 Task: Filter services by langauge "French".
Action: Mouse moved to (356, 77)
Screenshot: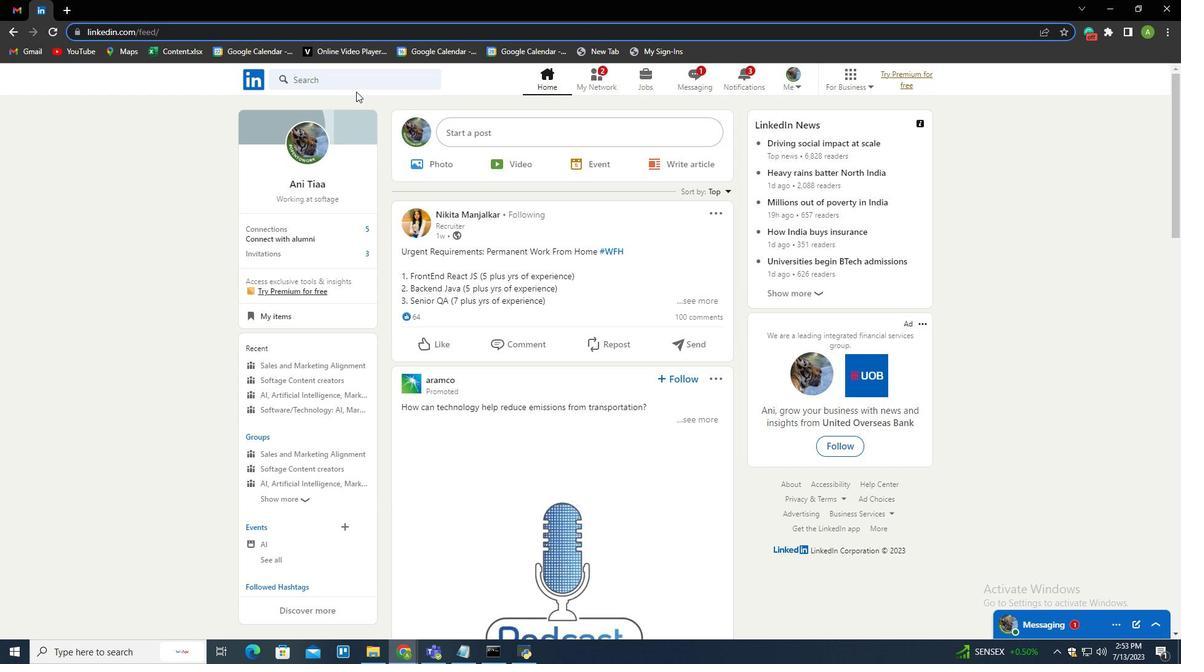 
Action: Mouse pressed left at (356, 77)
Screenshot: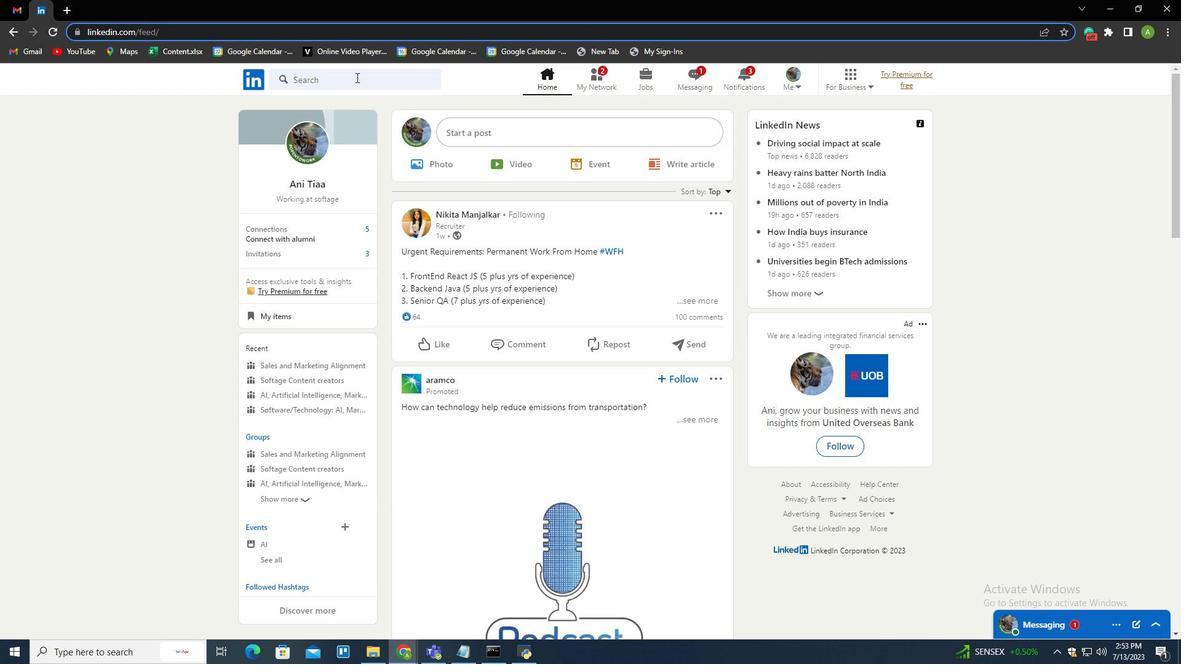 
Action: Key pressed hiring<Key.enter>
Screenshot: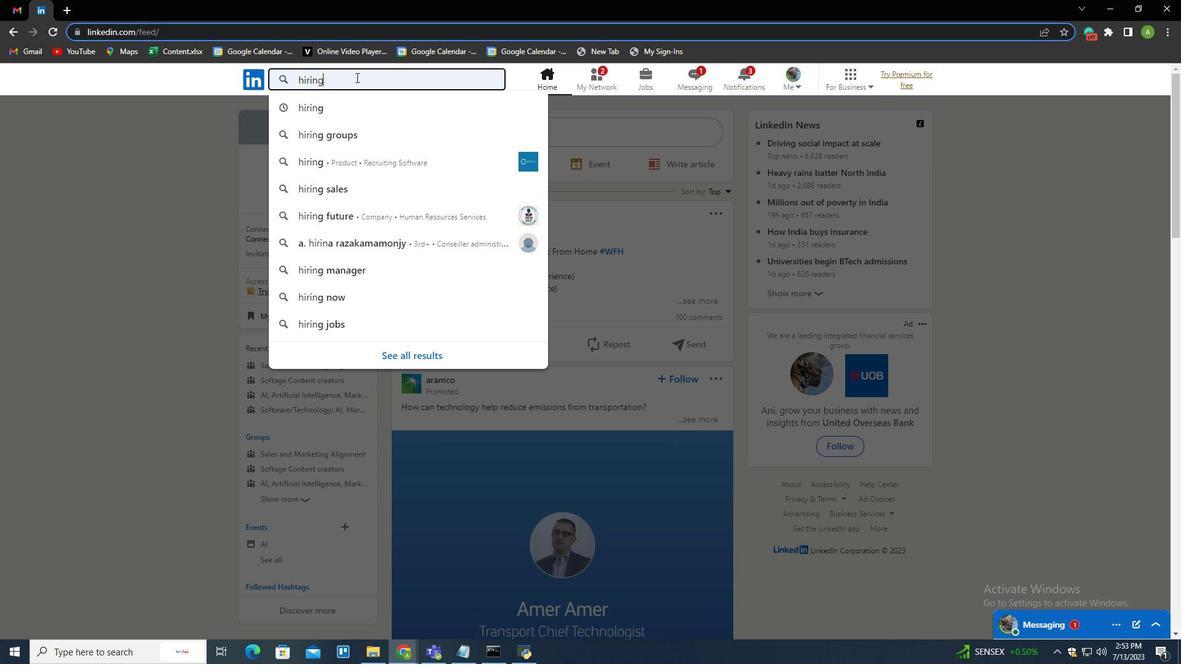 
Action: Mouse moved to (732, 112)
Screenshot: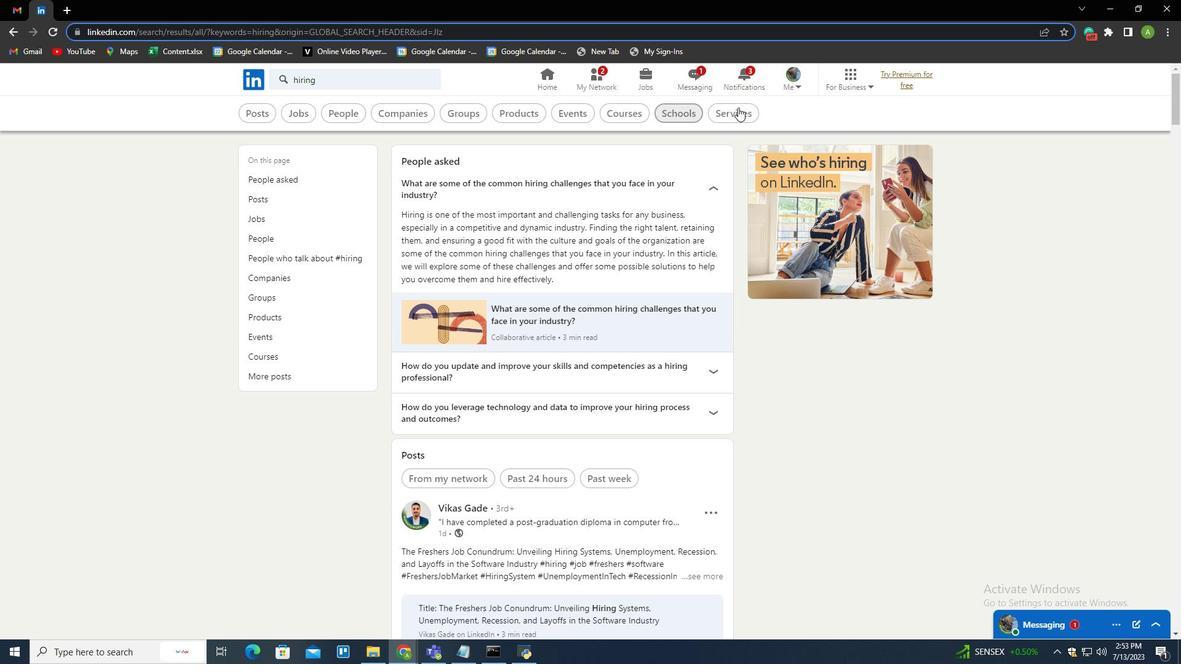 
Action: Mouse pressed left at (732, 112)
Screenshot: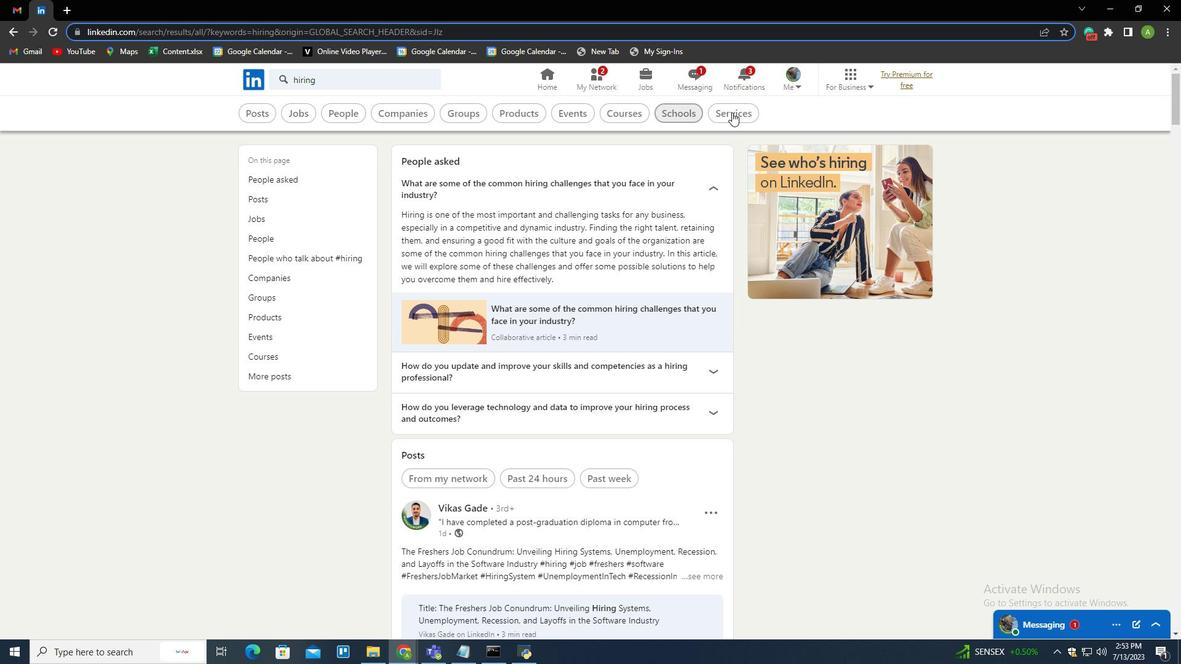 
Action: Mouse moved to (599, 113)
Screenshot: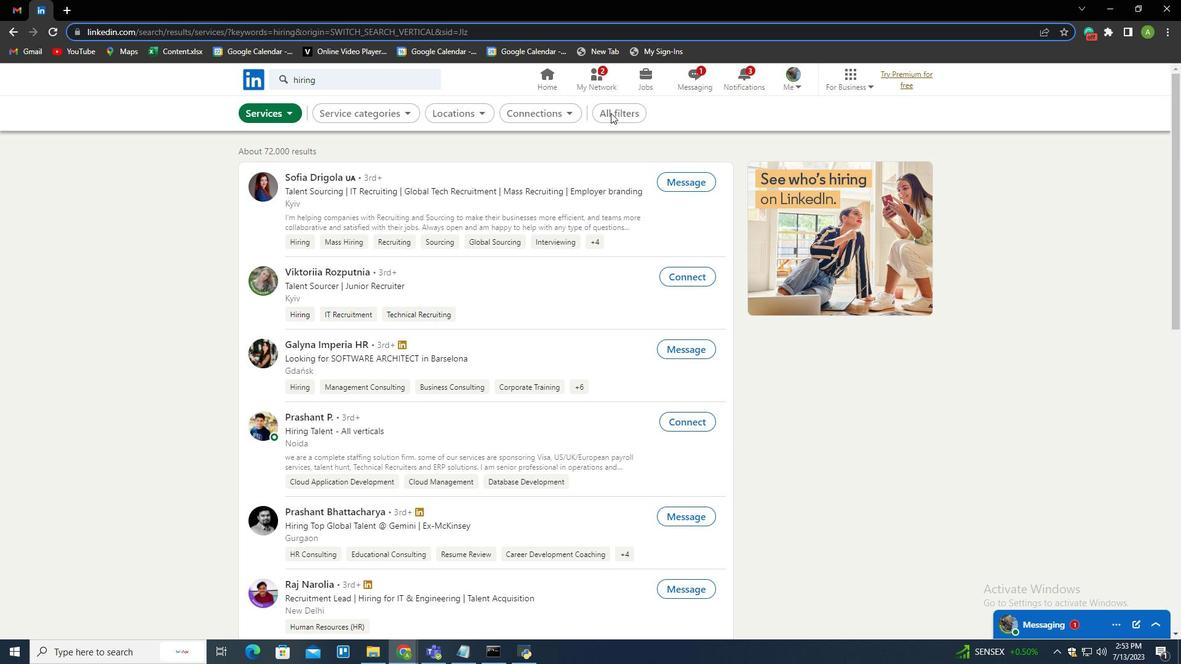 
Action: Mouse pressed left at (599, 113)
Screenshot: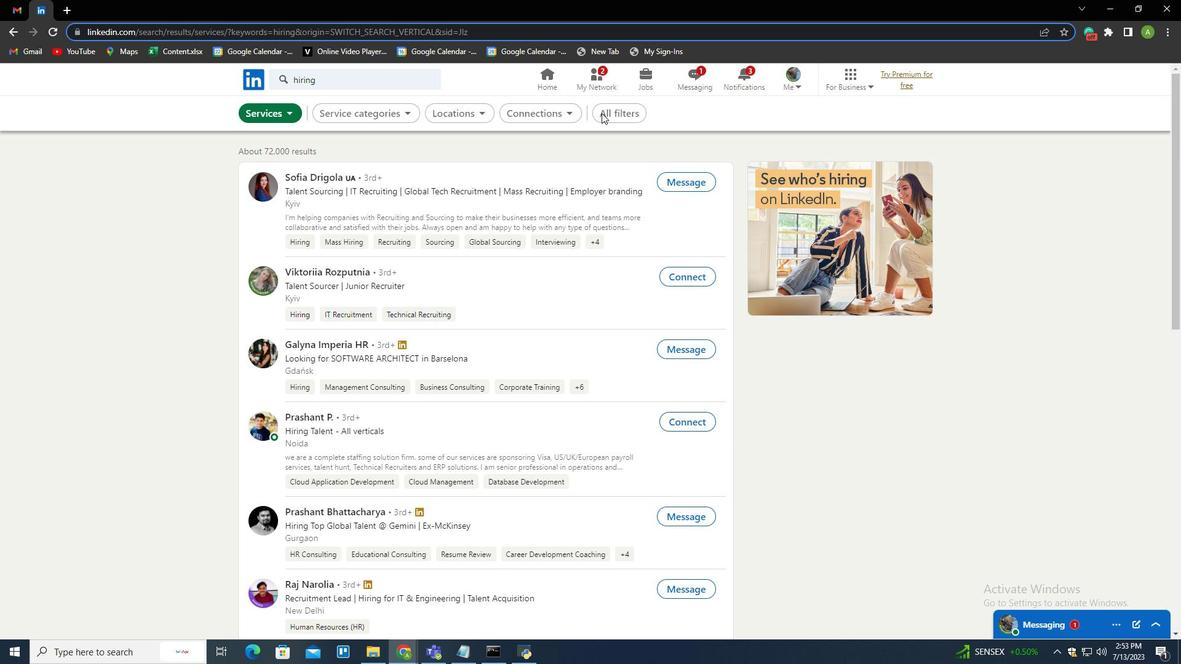 
Action: Mouse moved to (942, 427)
Screenshot: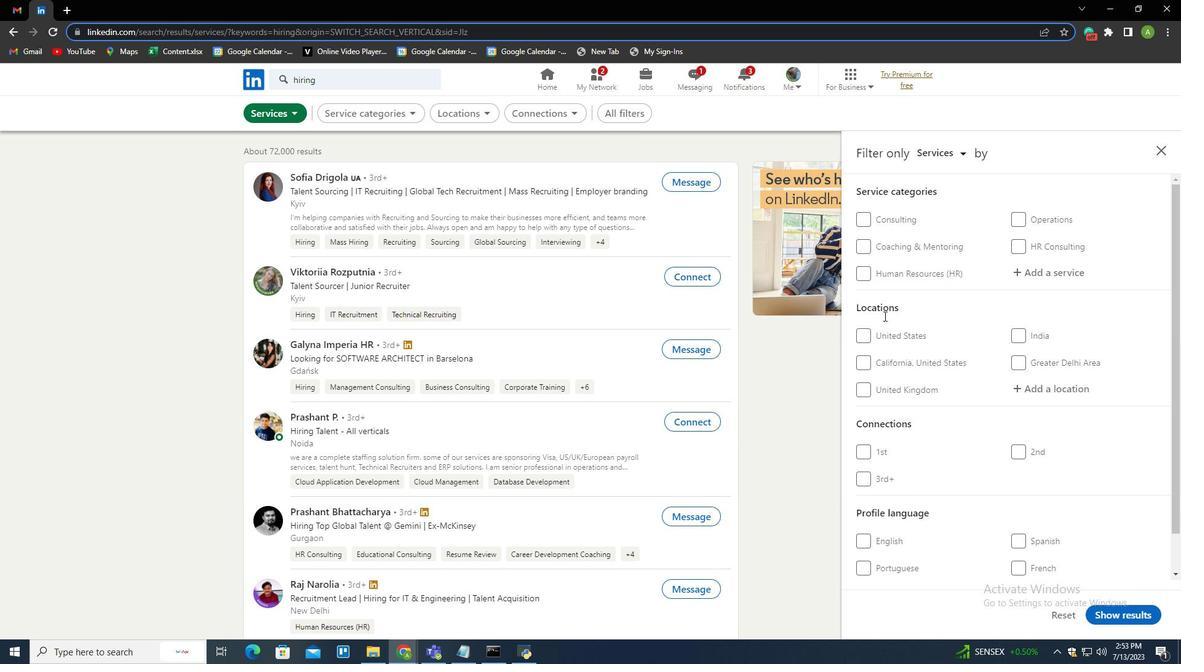 
Action: Mouse scrolled (942, 427) with delta (0, 0)
Screenshot: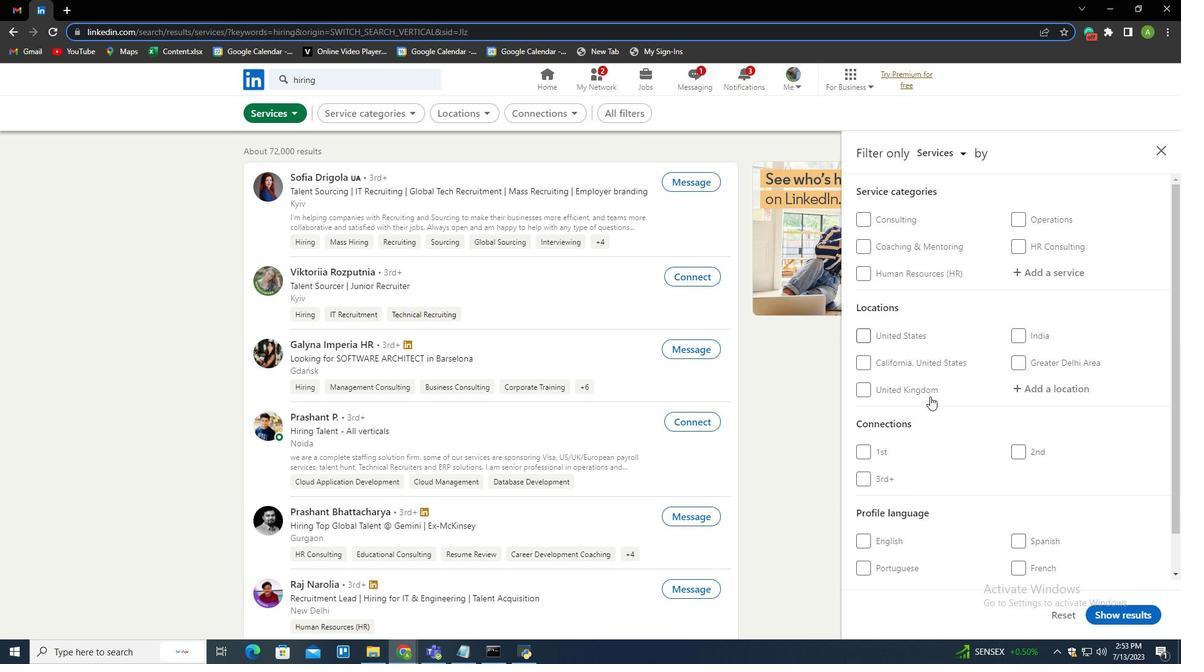 
Action: Mouse scrolled (942, 427) with delta (0, 0)
Screenshot: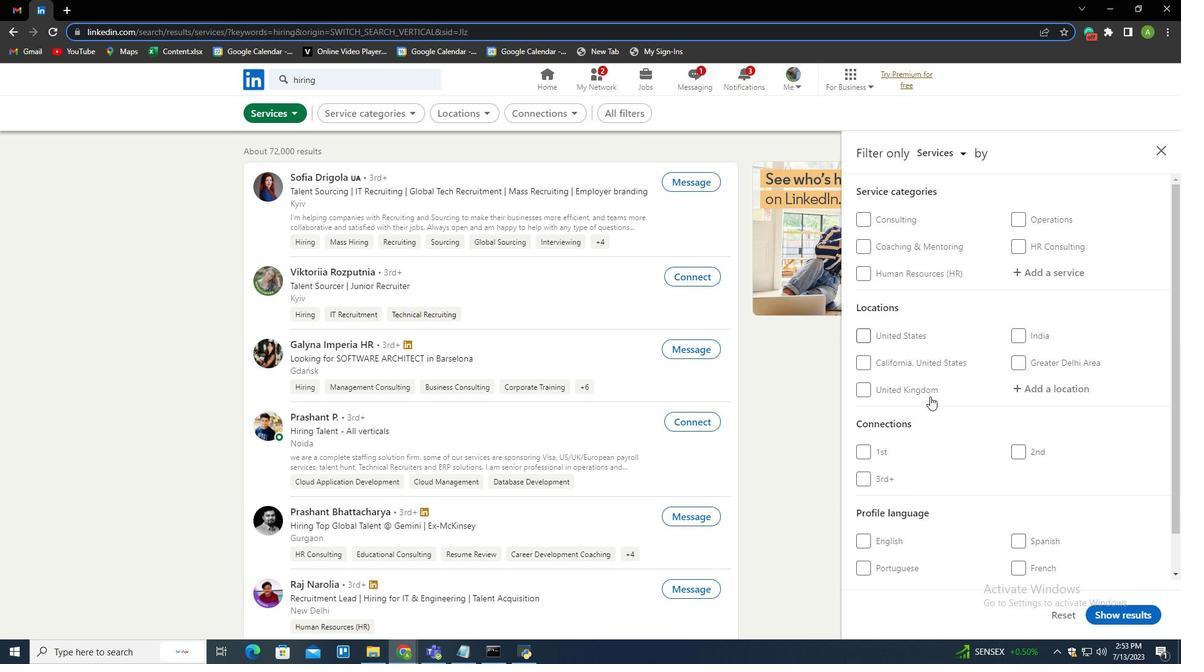 
Action: Mouse scrolled (942, 427) with delta (0, 0)
Screenshot: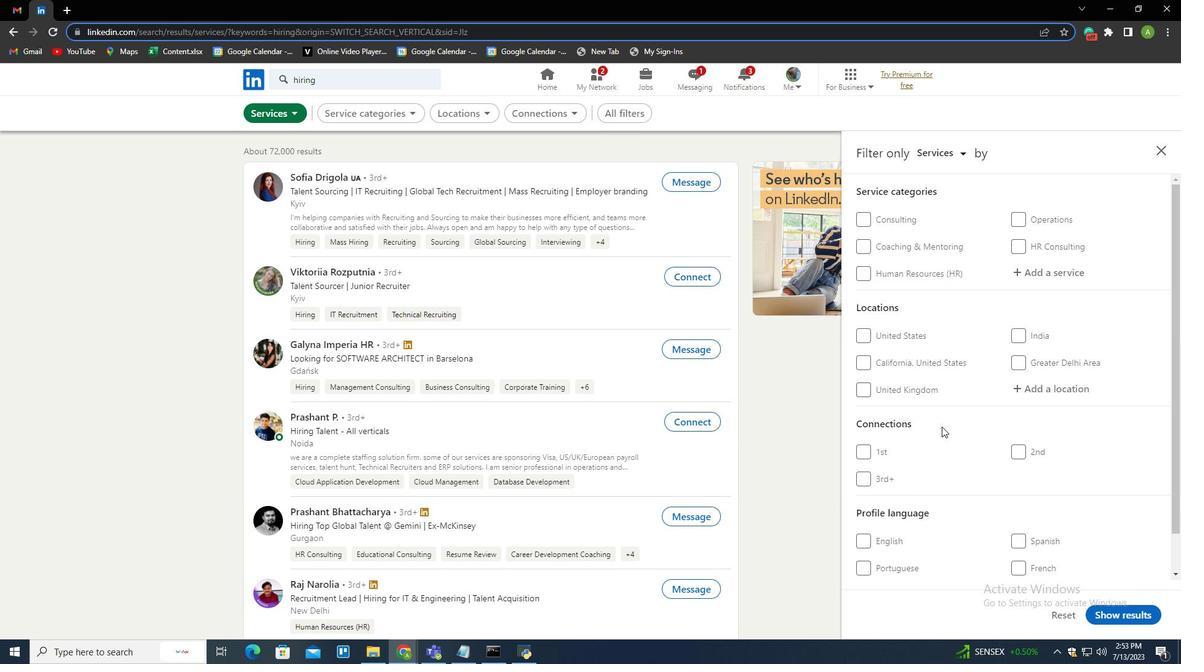 
Action: Mouse scrolled (942, 427) with delta (0, 0)
Screenshot: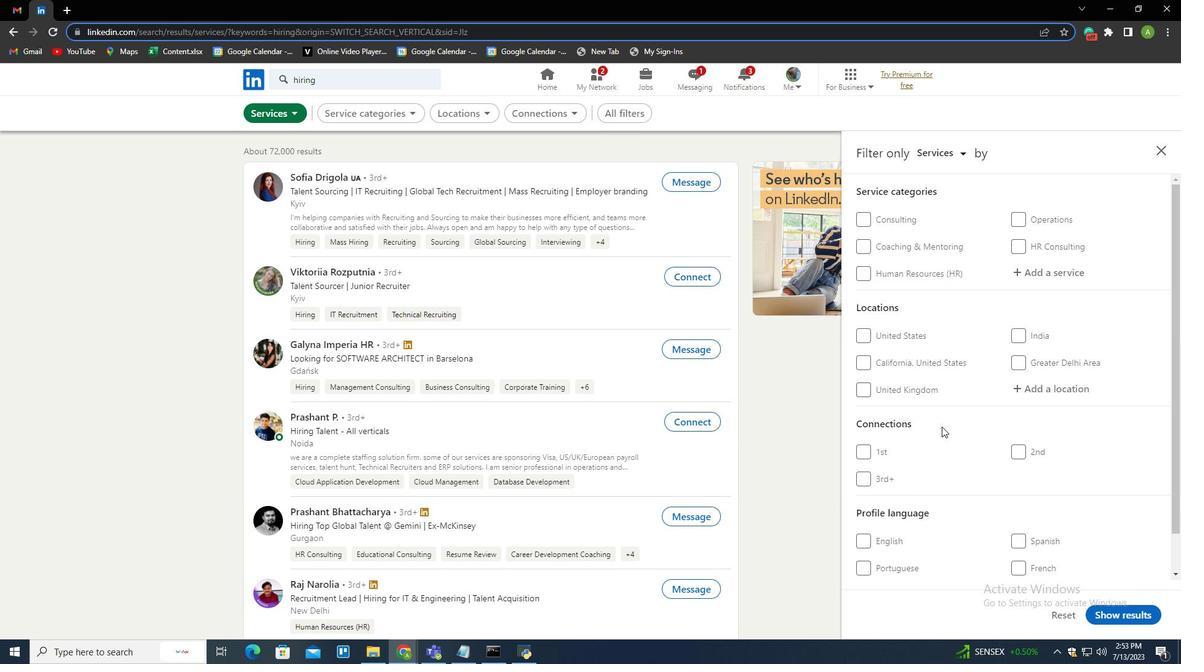 
Action: Mouse scrolled (942, 427) with delta (0, 0)
Screenshot: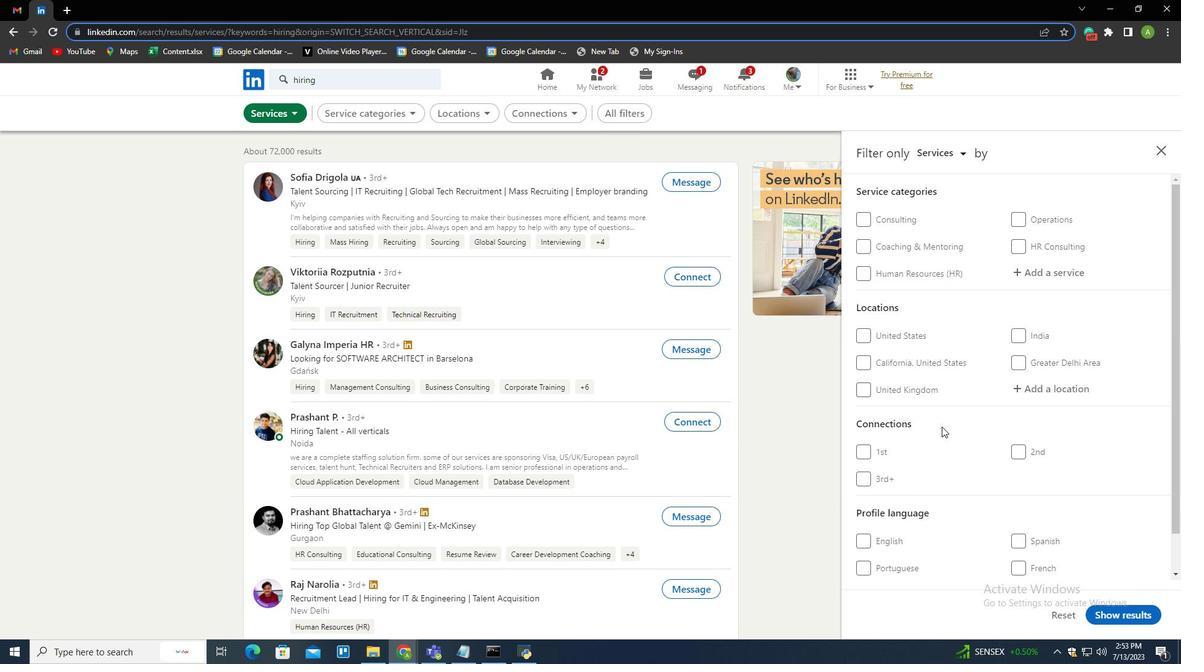 
Action: Mouse scrolled (942, 427) with delta (0, 0)
Screenshot: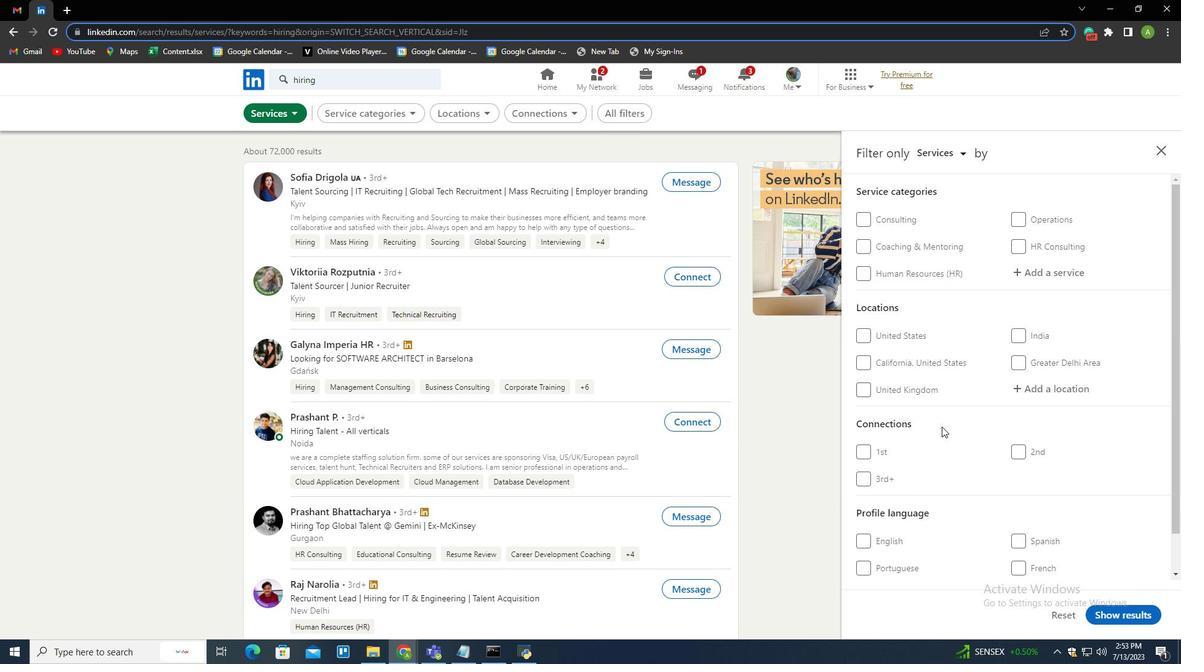 
Action: Mouse scrolled (942, 427) with delta (0, 0)
Screenshot: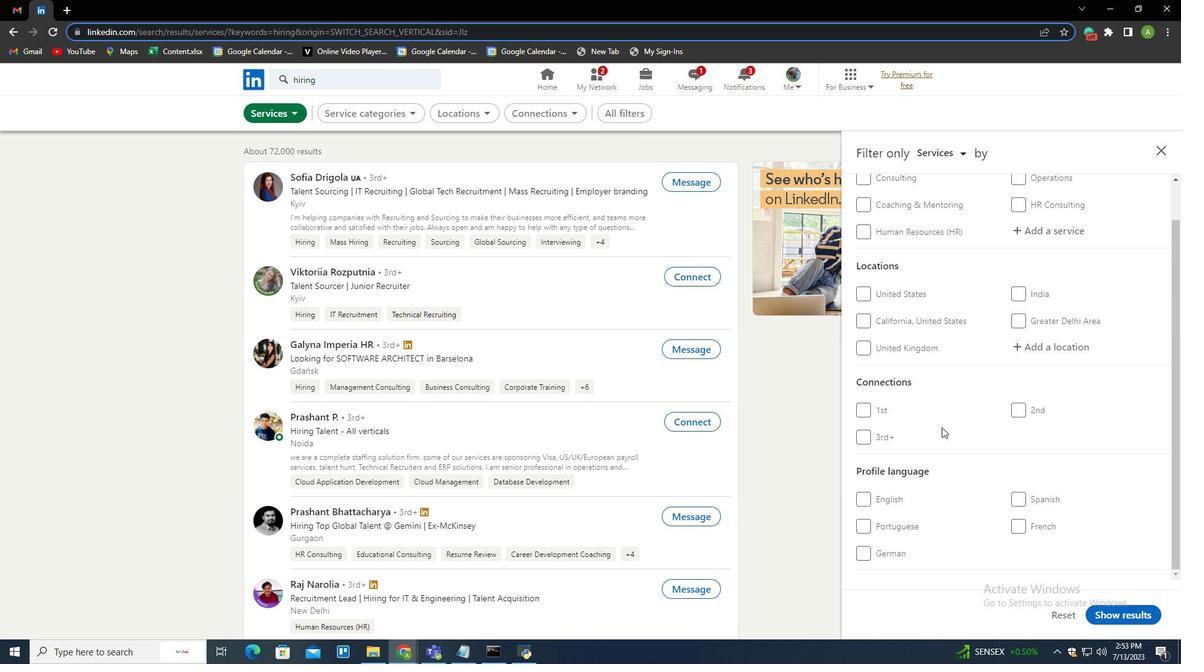 
Action: Mouse scrolled (942, 427) with delta (0, 0)
Screenshot: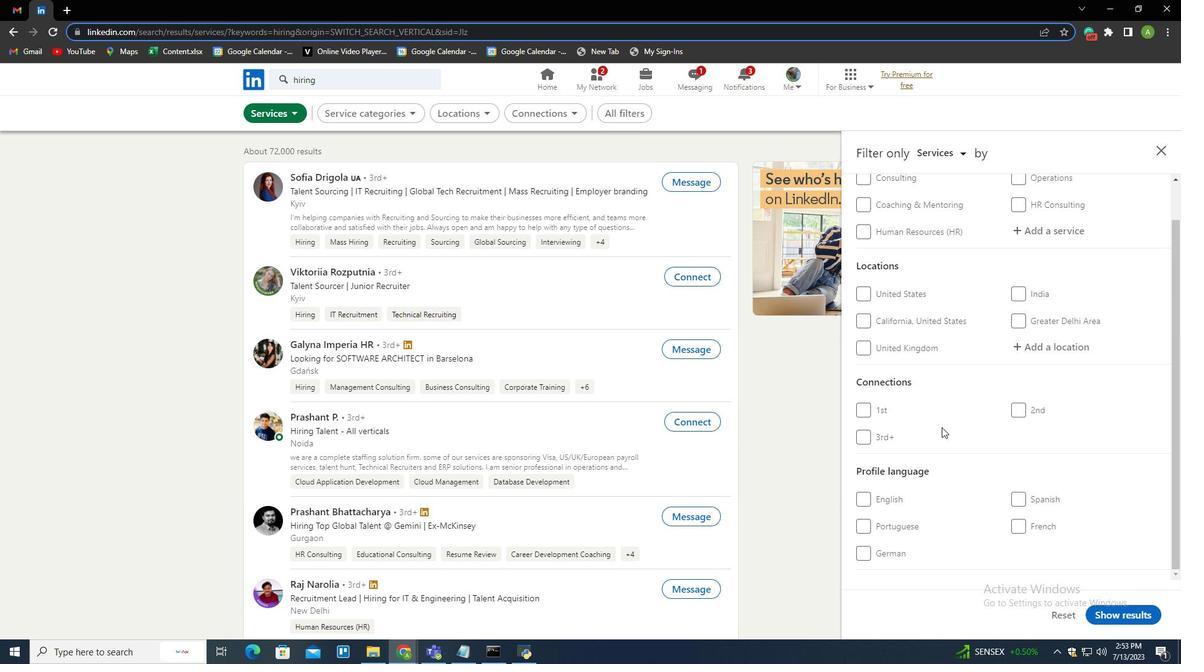 
Action: Mouse scrolled (942, 427) with delta (0, 0)
Screenshot: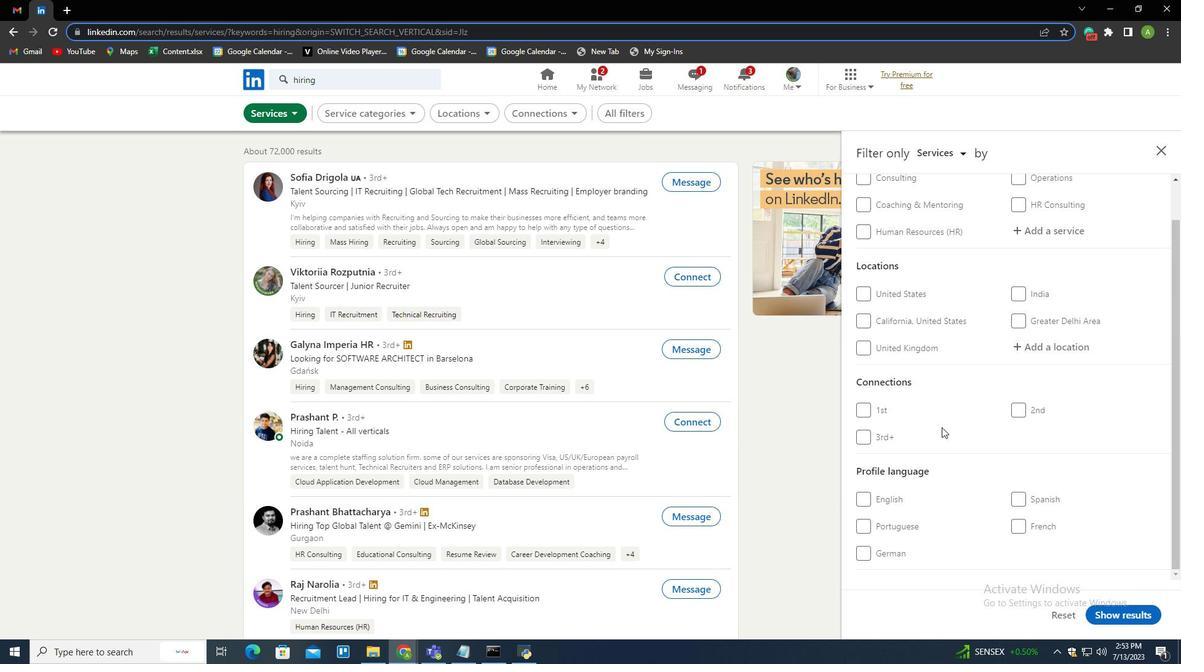 
Action: Mouse scrolled (942, 427) with delta (0, 0)
Screenshot: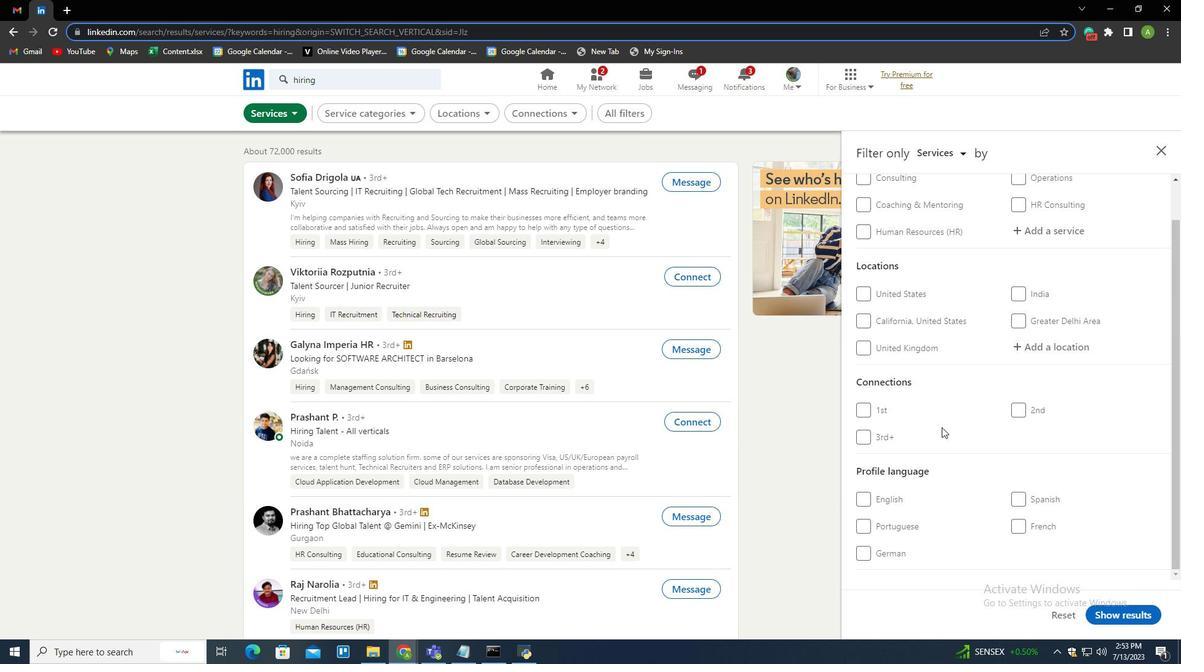
Action: Mouse scrolled (942, 427) with delta (0, 0)
Screenshot: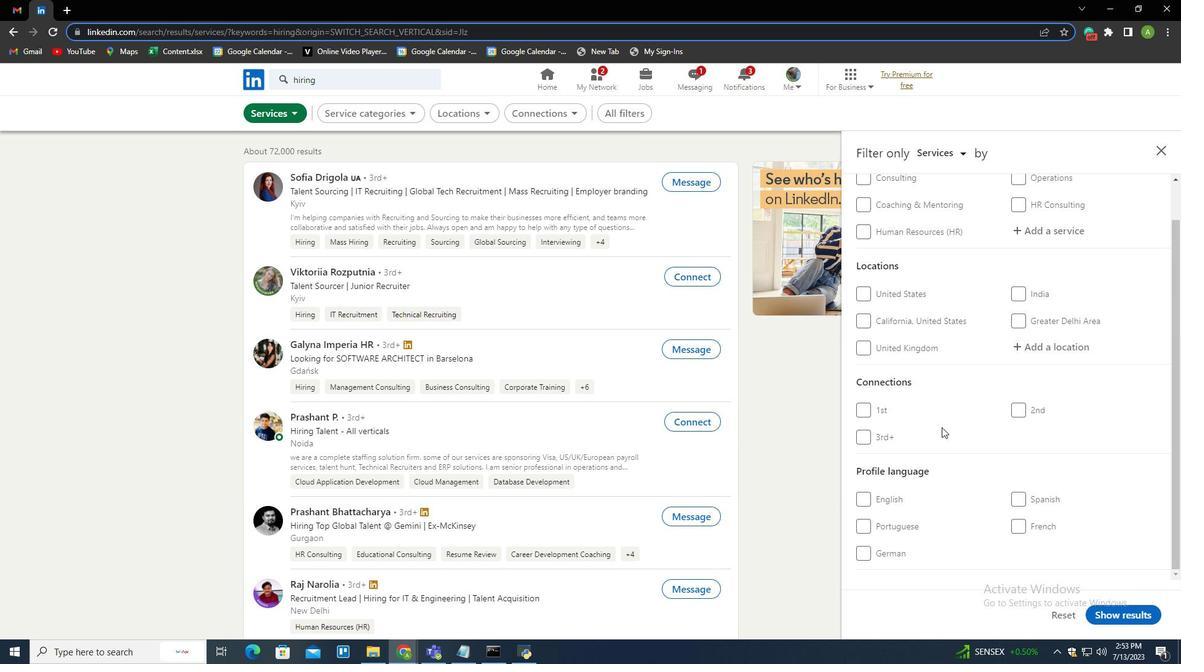 
Action: Mouse scrolled (942, 427) with delta (0, 0)
Screenshot: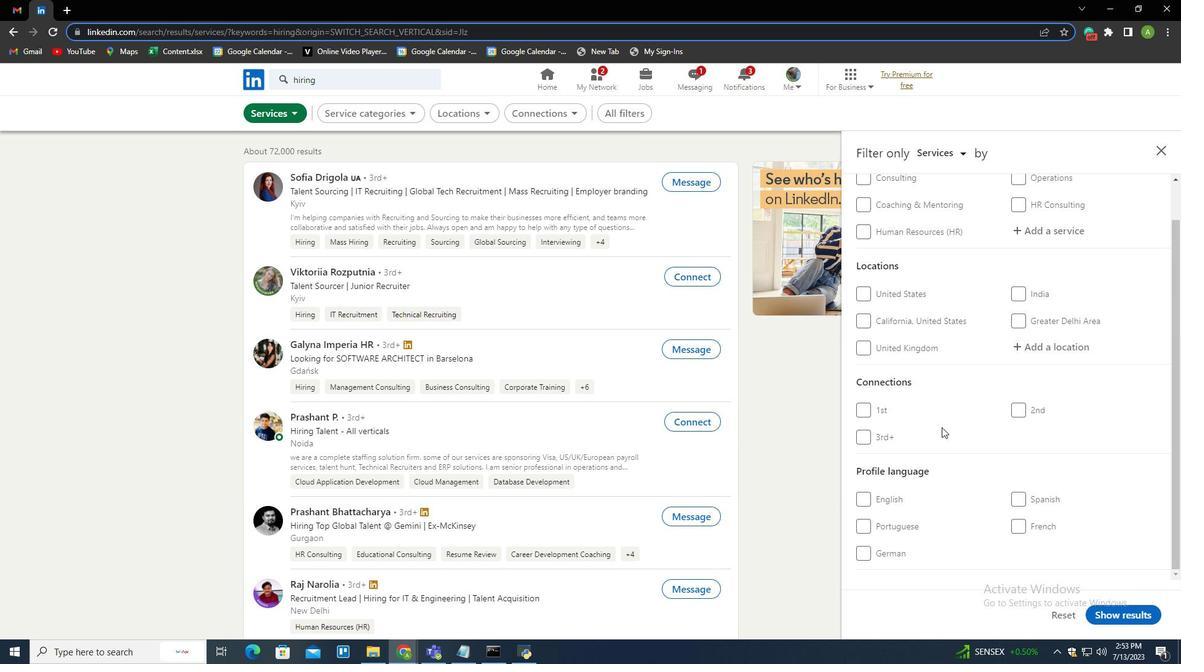 
Action: Mouse moved to (1020, 528)
Screenshot: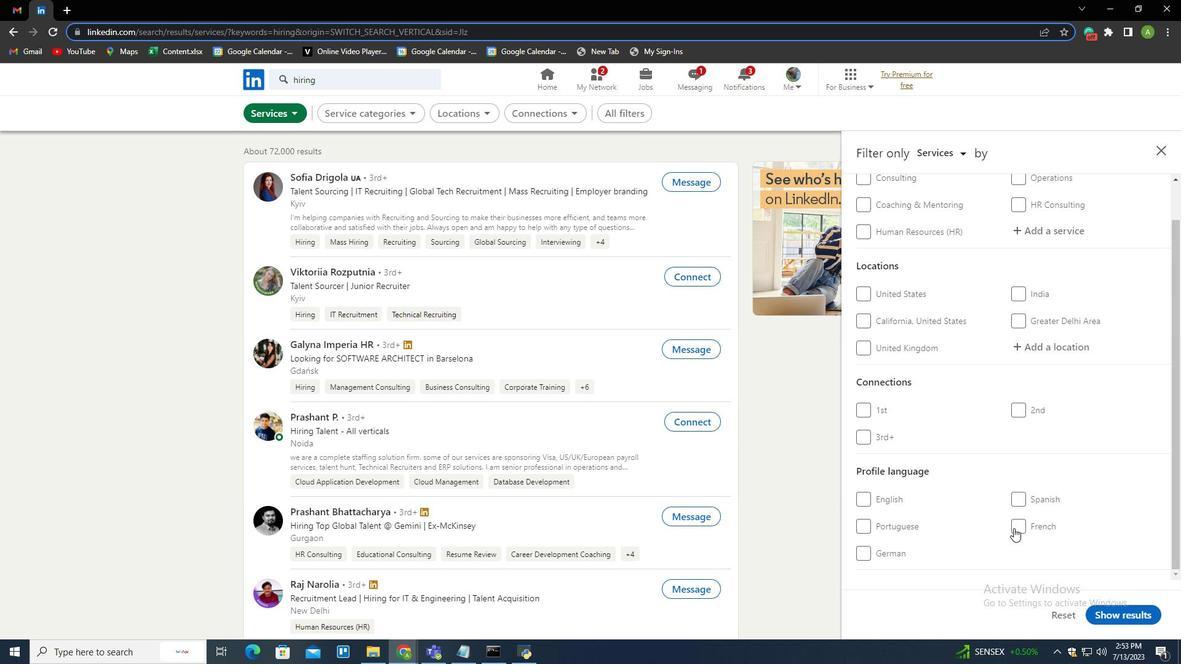 
Action: Mouse pressed left at (1020, 528)
Screenshot: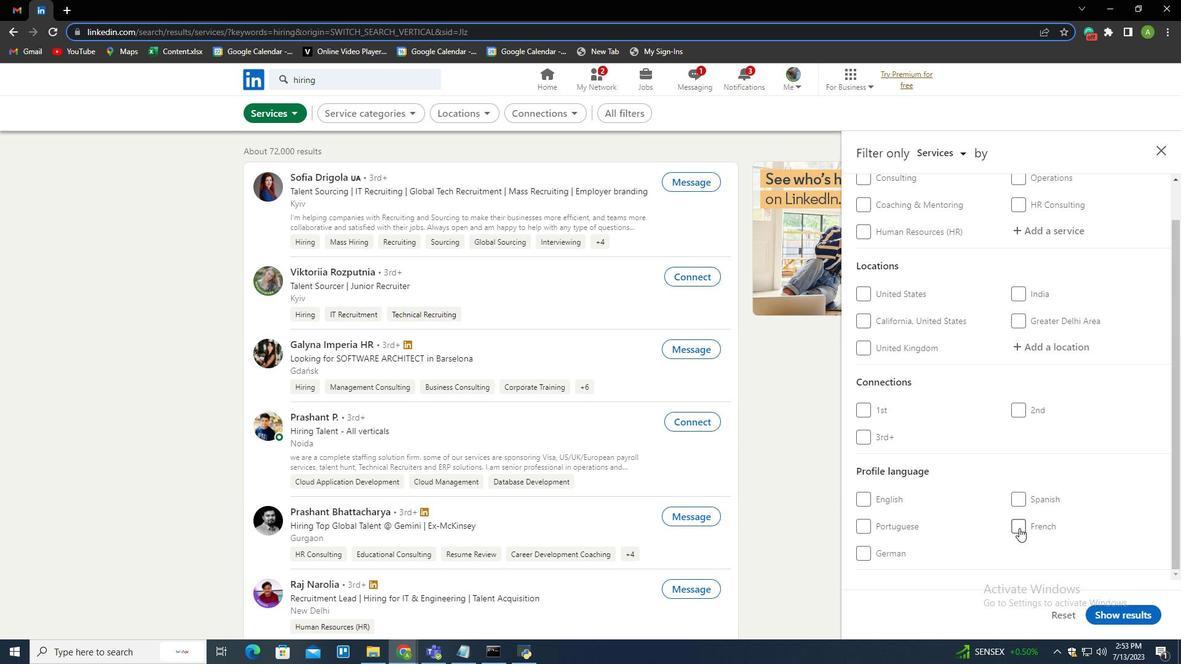 
Action: Mouse moved to (1109, 612)
Screenshot: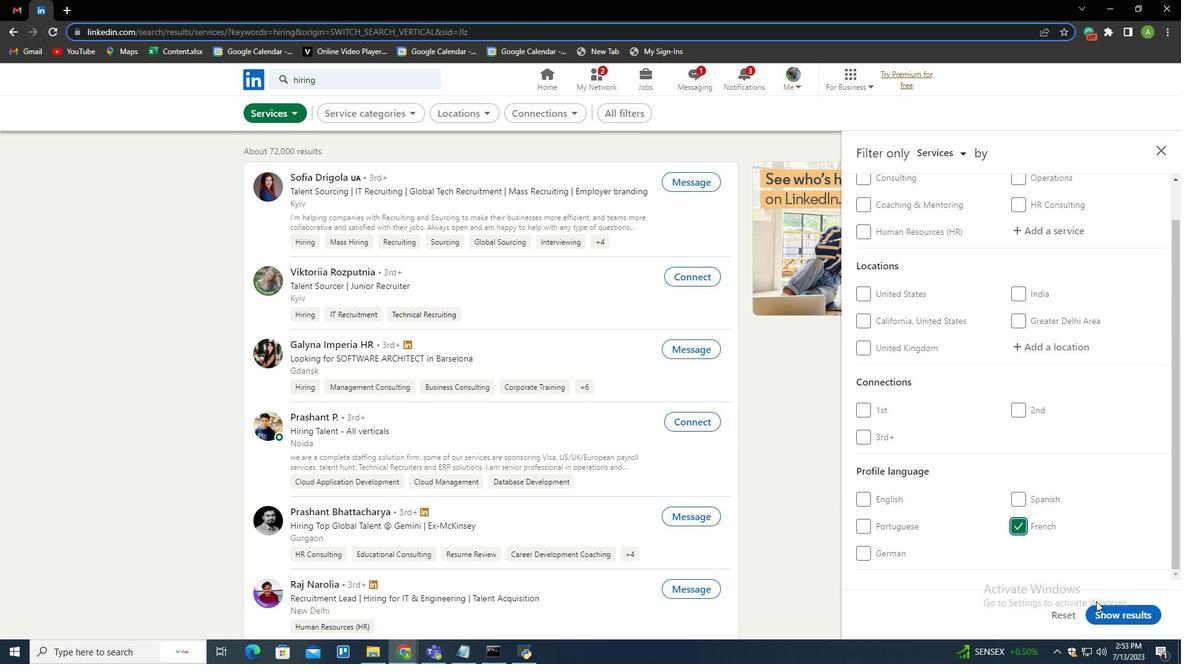 
Action: Mouse pressed left at (1109, 612)
Screenshot: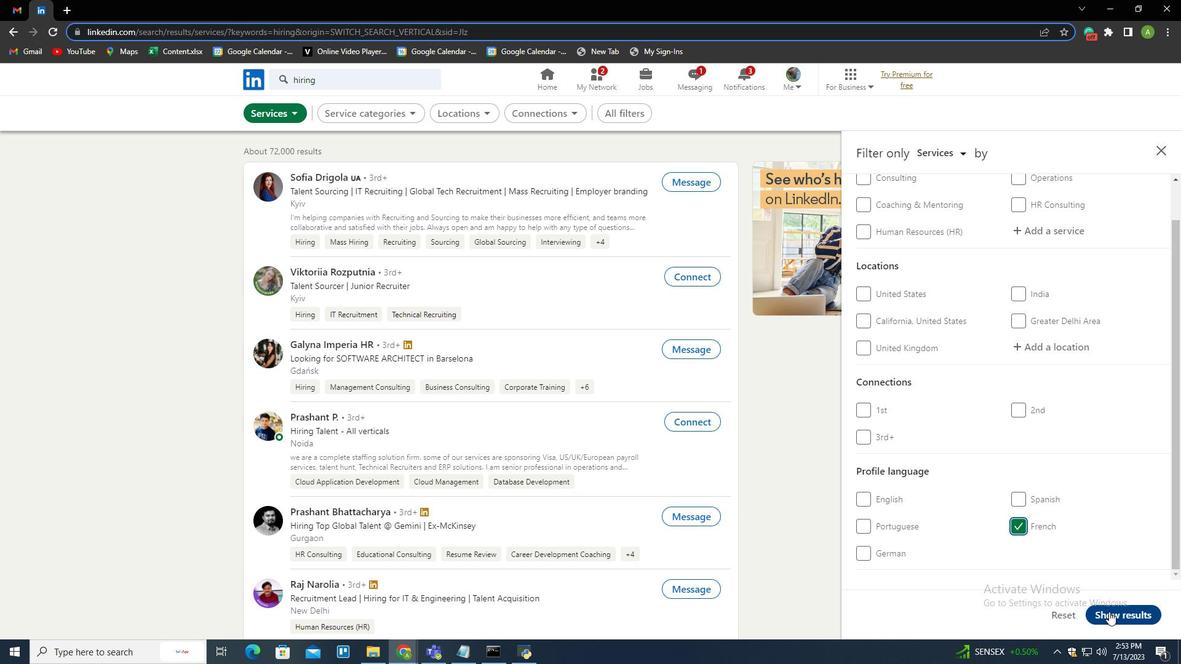 
Action: Mouse moved to (600, 345)
Screenshot: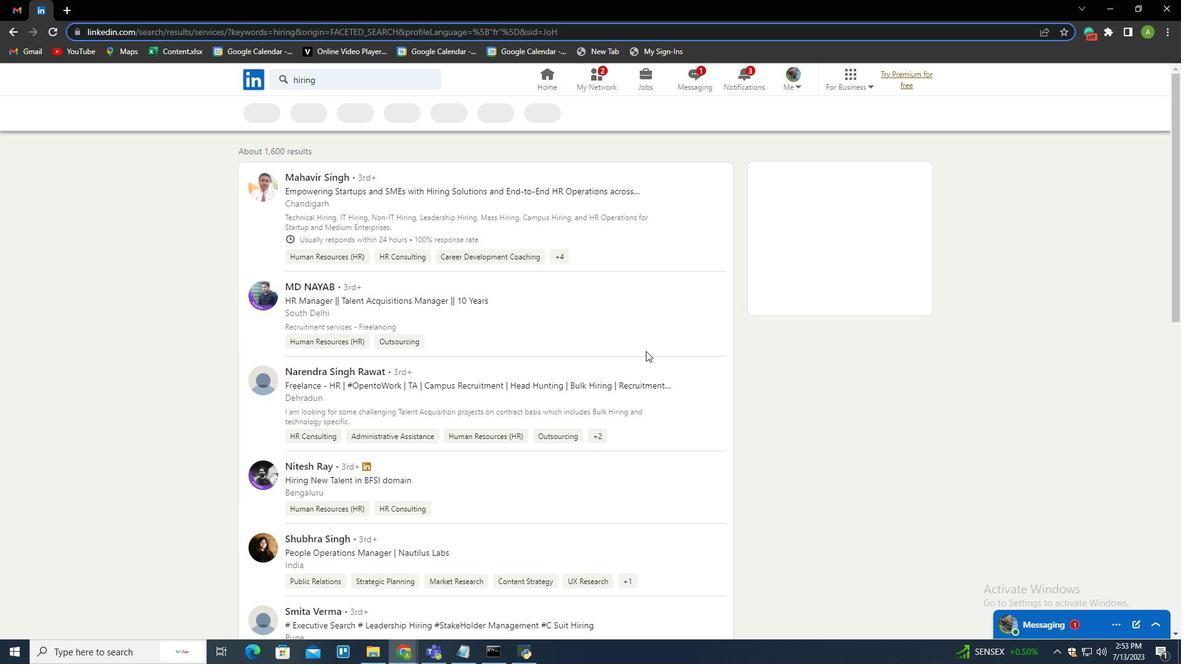 
